 Task: Create a rule when I am mentioned in a comment on a card by anyone.
Action: Mouse pressed left at (736, 204)
Screenshot: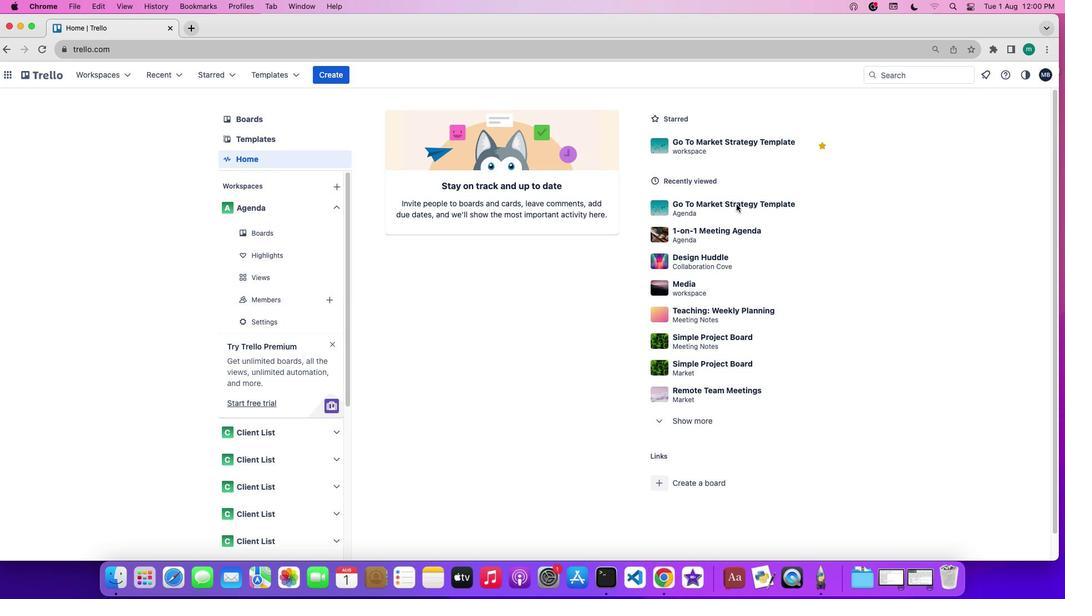 
Action: Mouse pressed left at (736, 204)
Screenshot: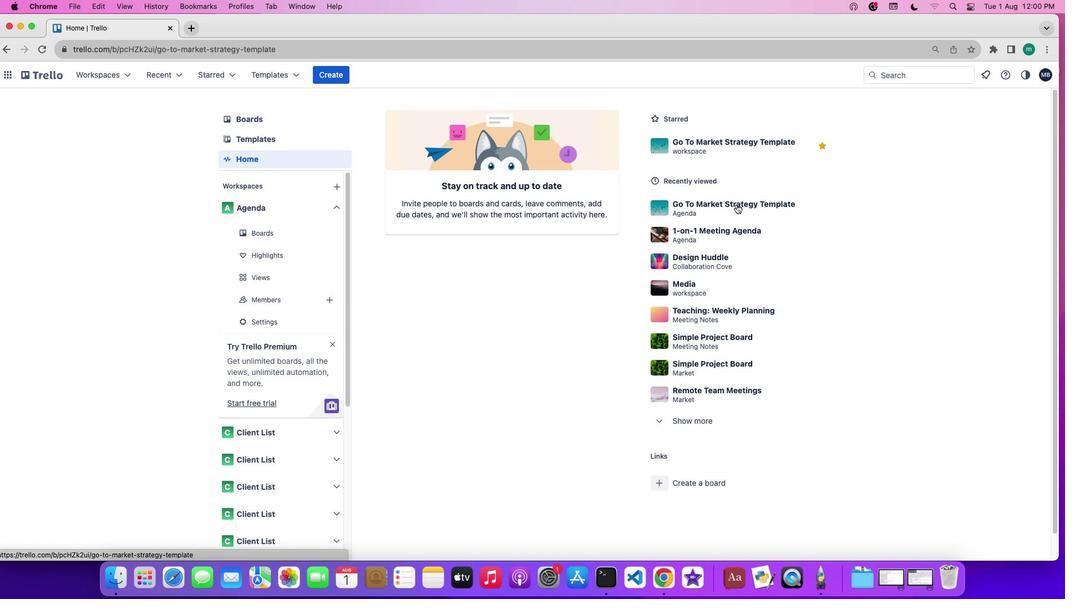 
Action: Mouse moved to (993, 249)
Screenshot: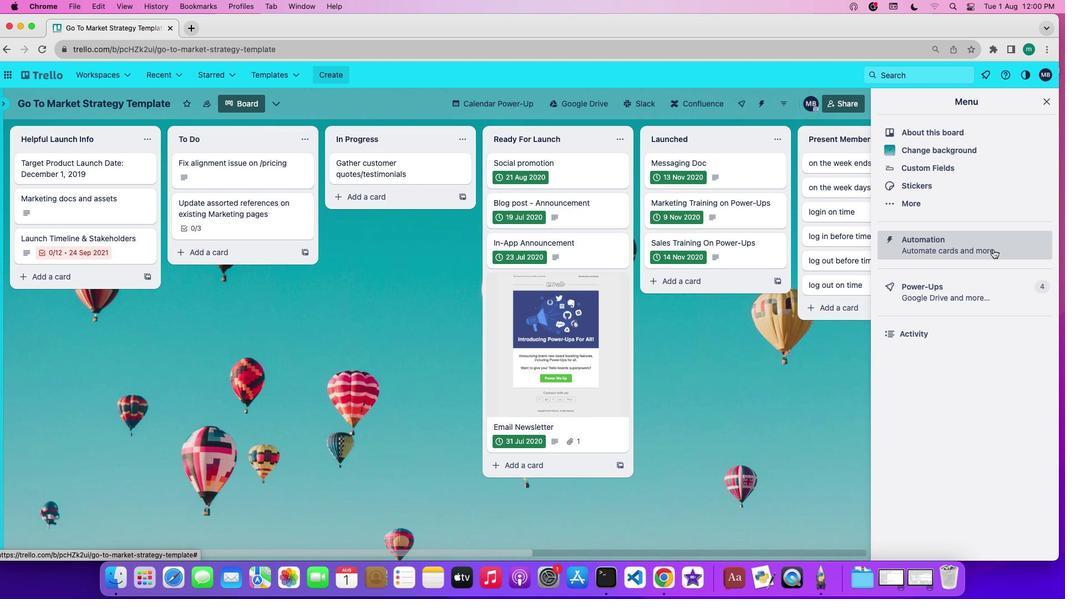 
Action: Mouse pressed left at (993, 249)
Screenshot: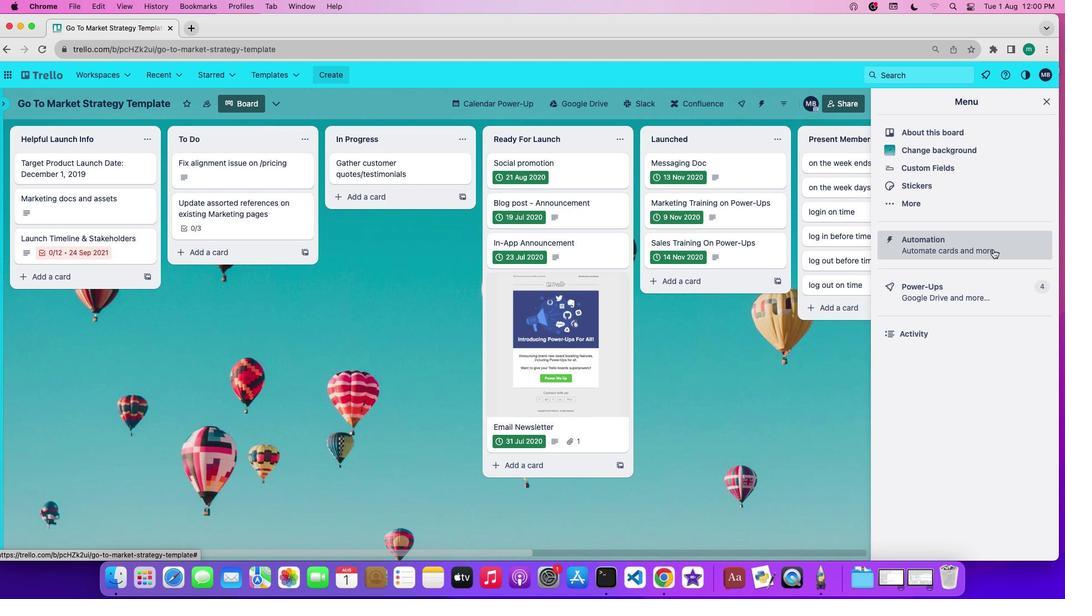 
Action: Mouse moved to (86, 196)
Screenshot: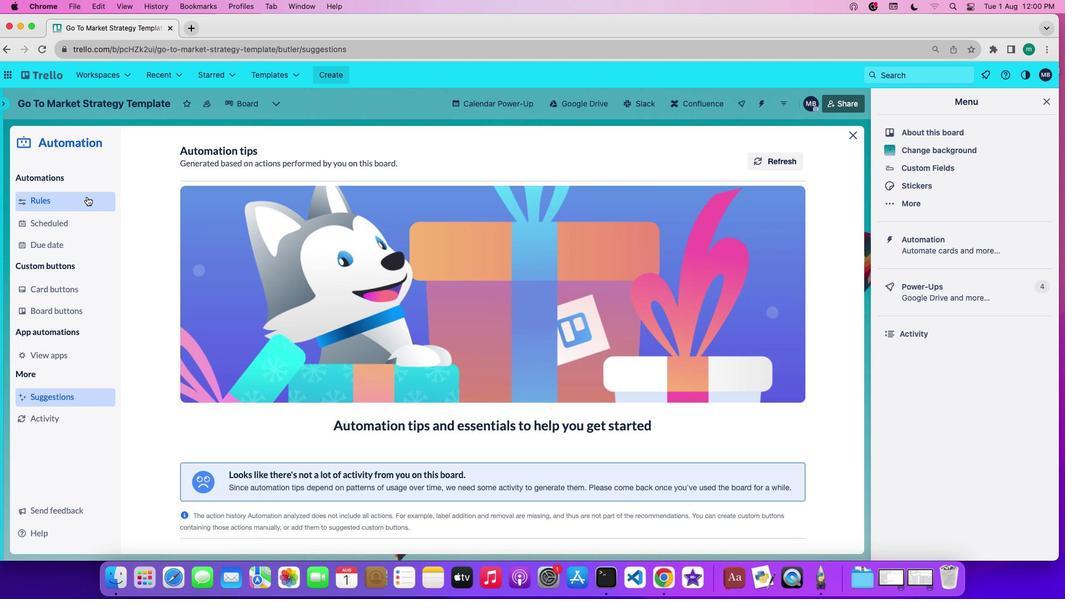 
Action: Mouse pressed left at (86, 196)
Screenshot: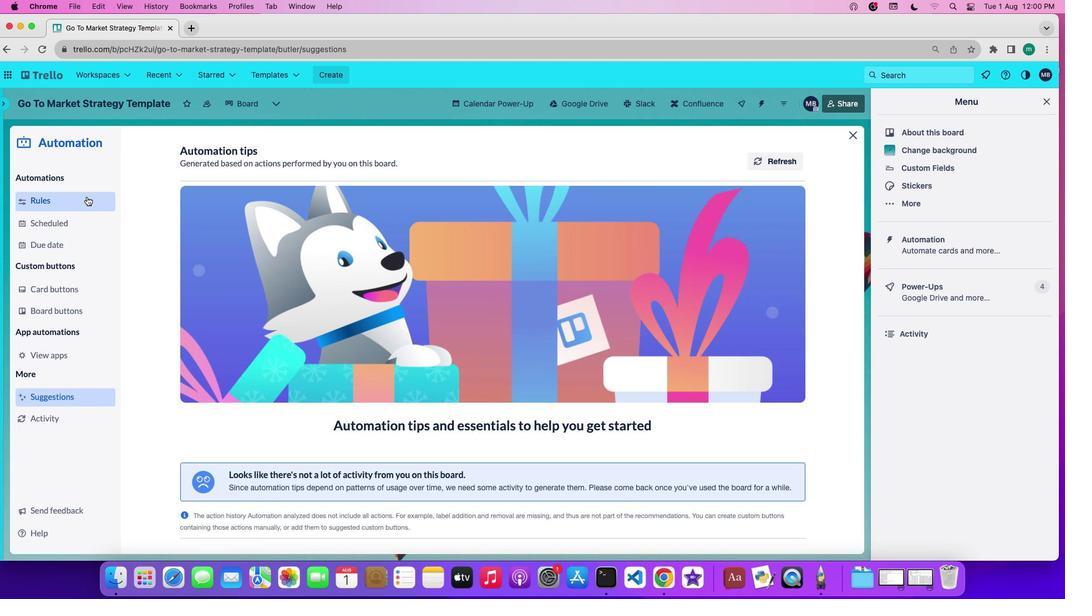 
Action: Mouse moved to (261, 397)
Screenshot: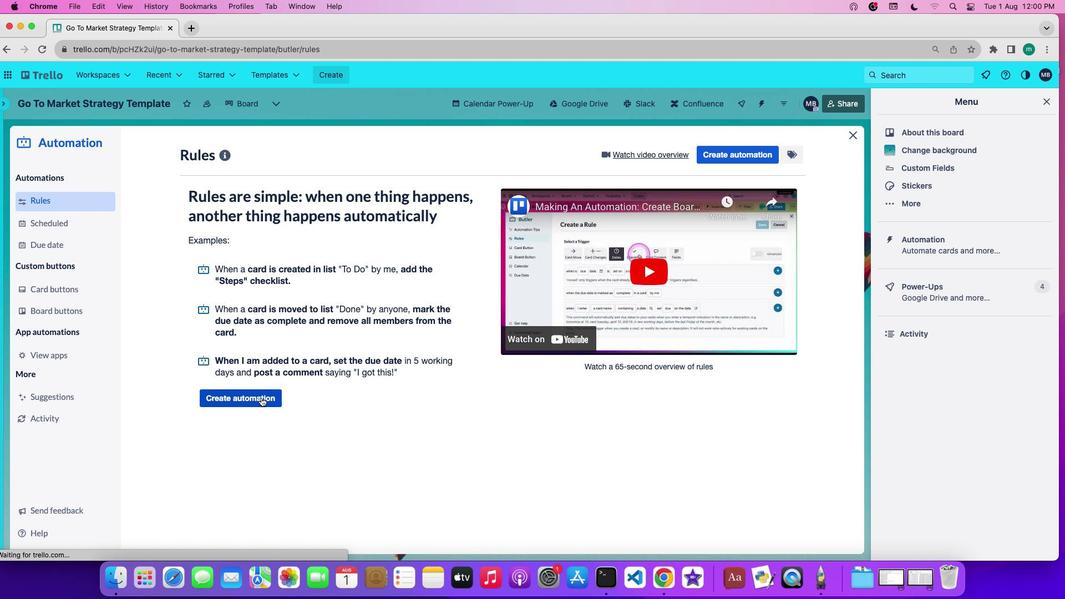 
Action: Mouse pressed left at (261, 397)
Screenshot: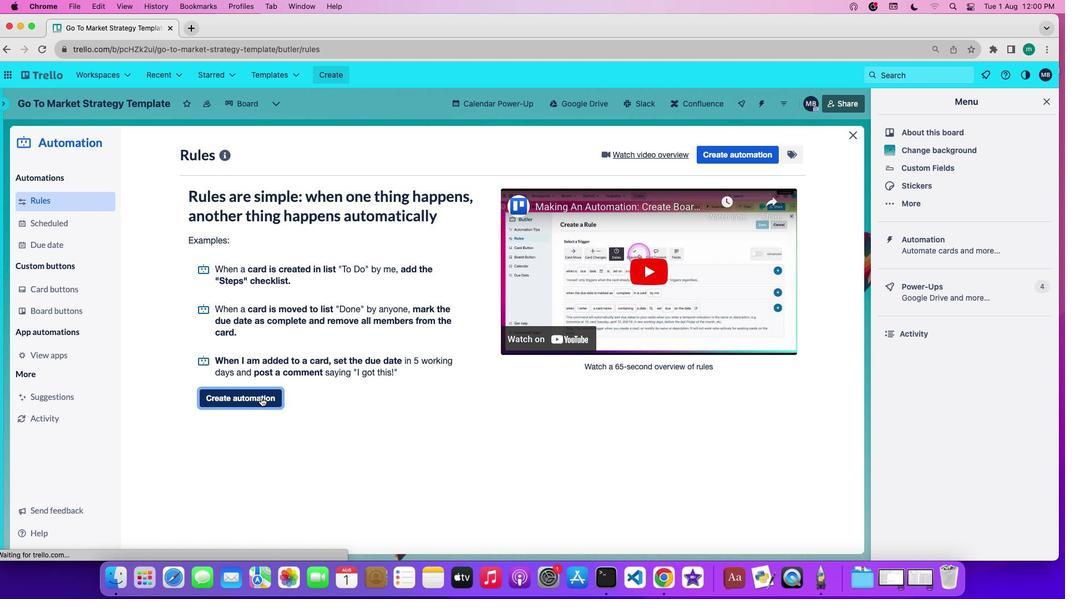 
Action: Mouse moved to (483, 260)
Screenshot: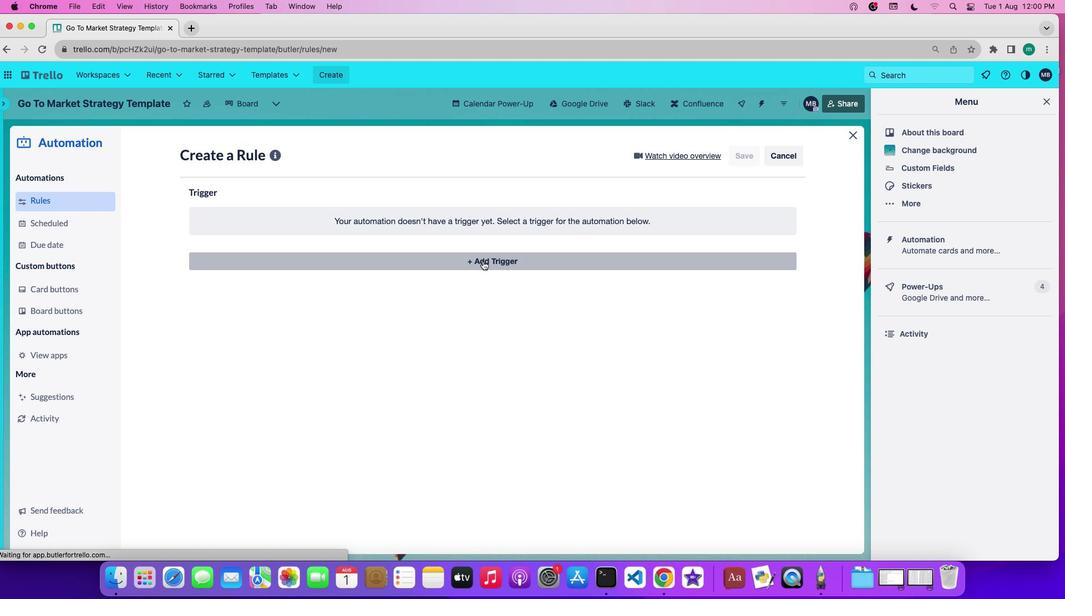 
Action: Mouse pressed left at (483, 260)
Screenshot: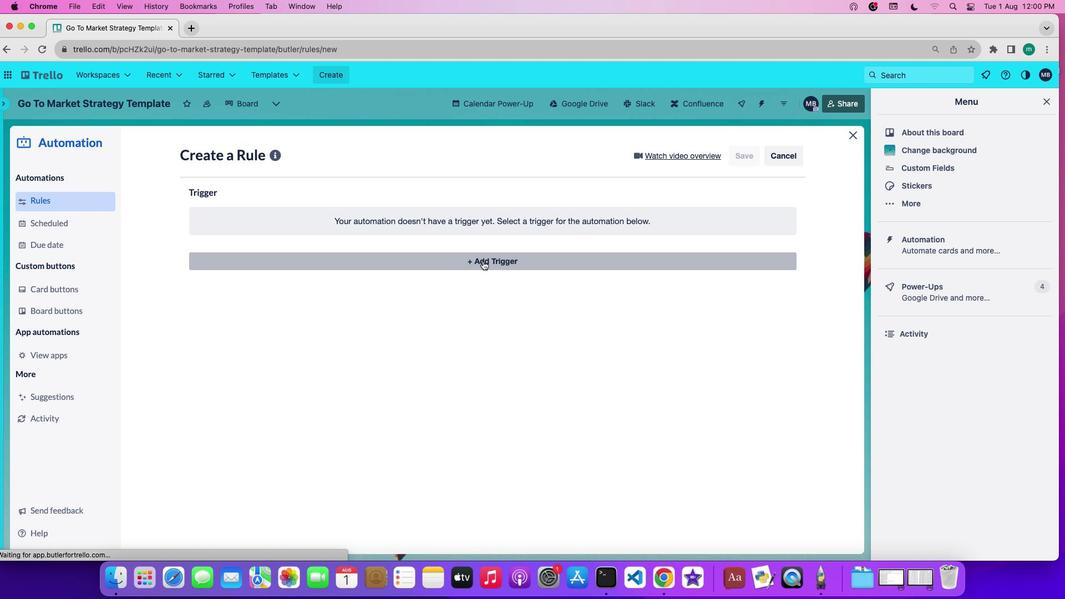 
Action: Mouse moved to (413, 305)
Screenshot: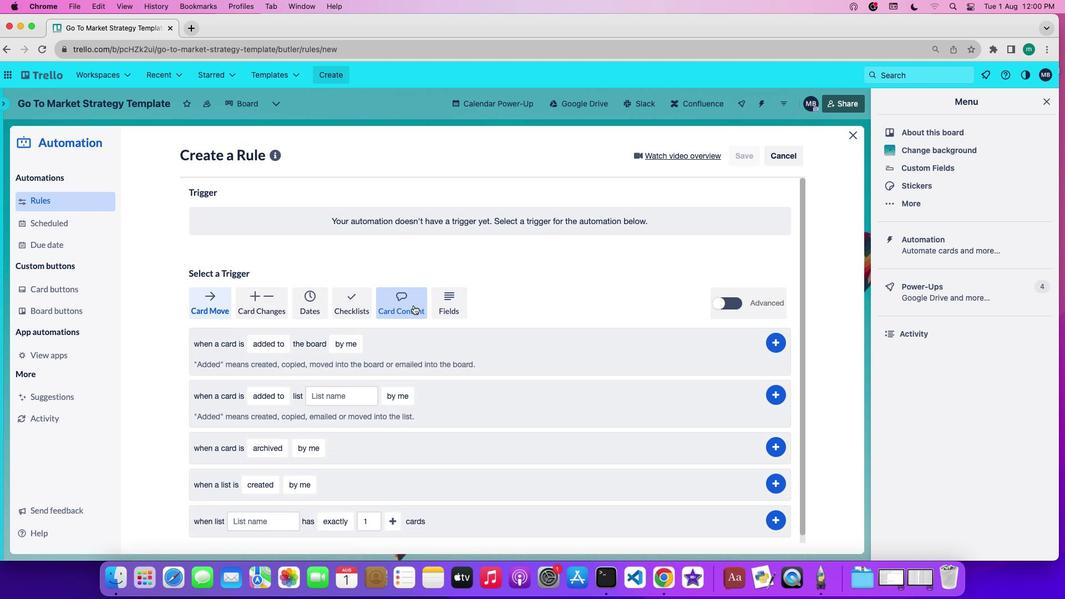 
Action: Mouse pressed left at (413, 305)
Screenshot: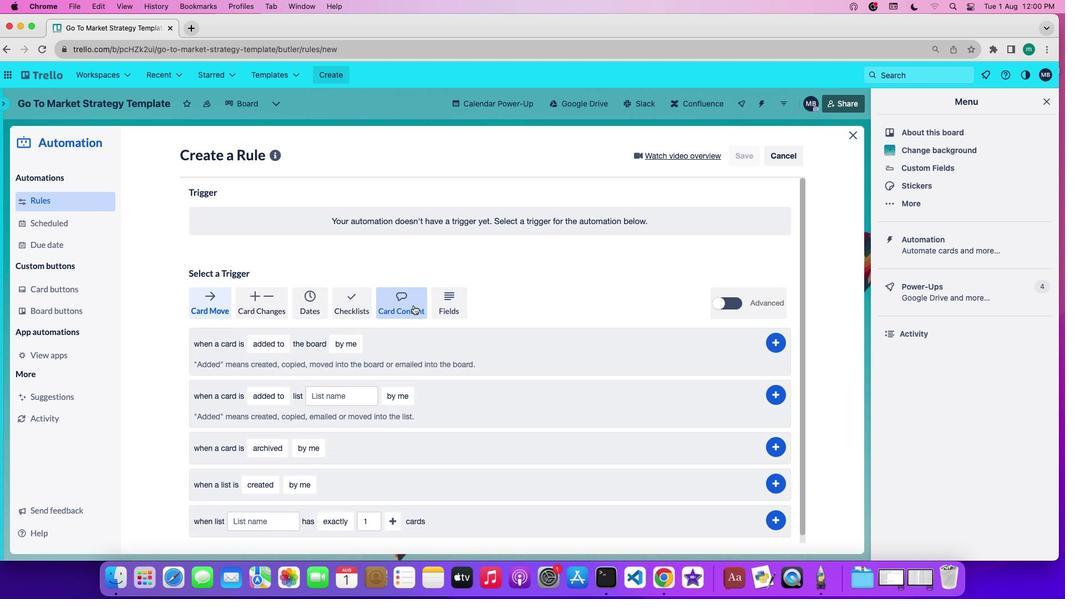 
Action: Mouse moved to (248, 499)
Screenshot: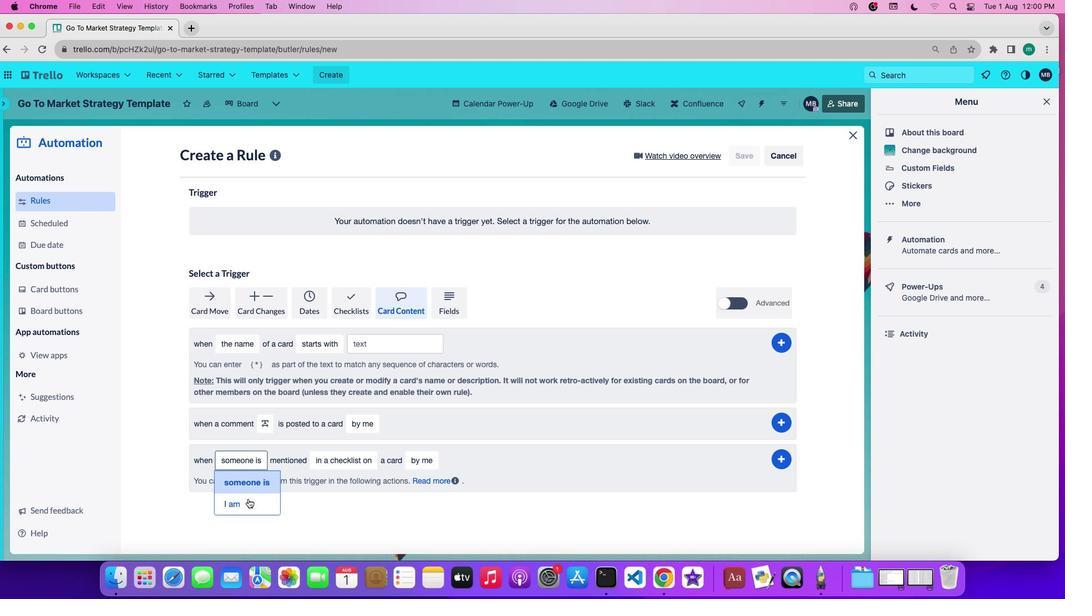
Action: Mouse pressed left at (248, 499)
Screenshot: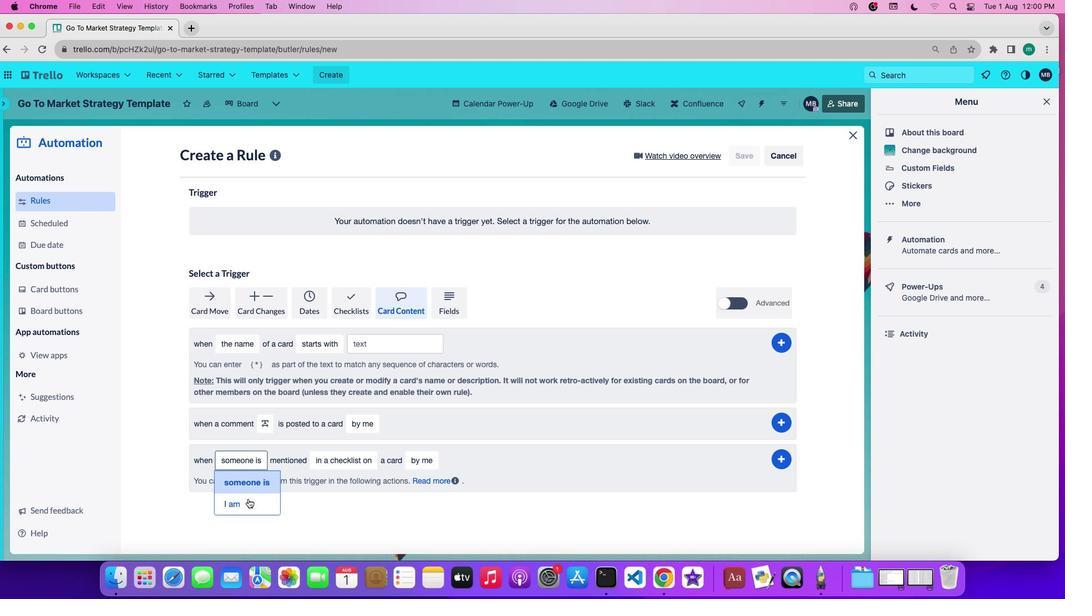 
Action: Mouse moved to (315, 463)
Screenshot: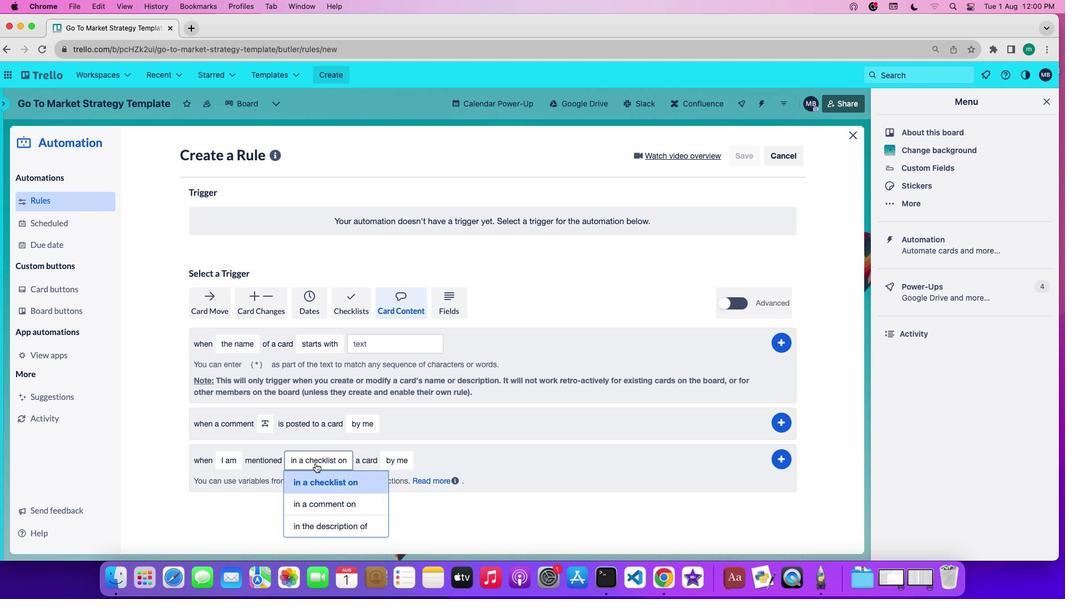 
Action: Mouse pressed left at (315, 463)
Screenshot: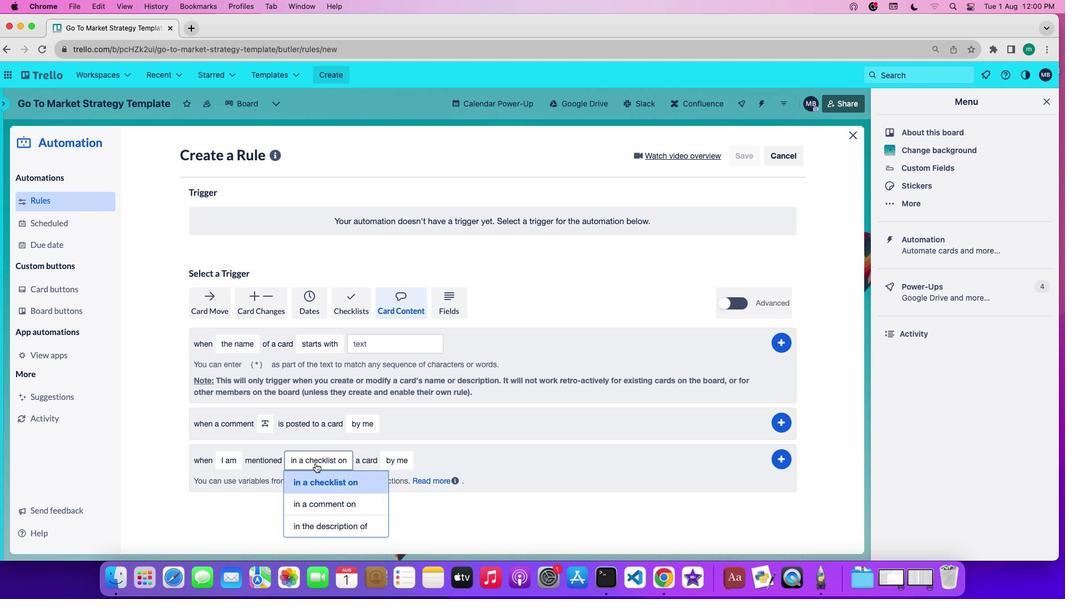 
Action: Mouse moved to (315, 501)
Screenshot: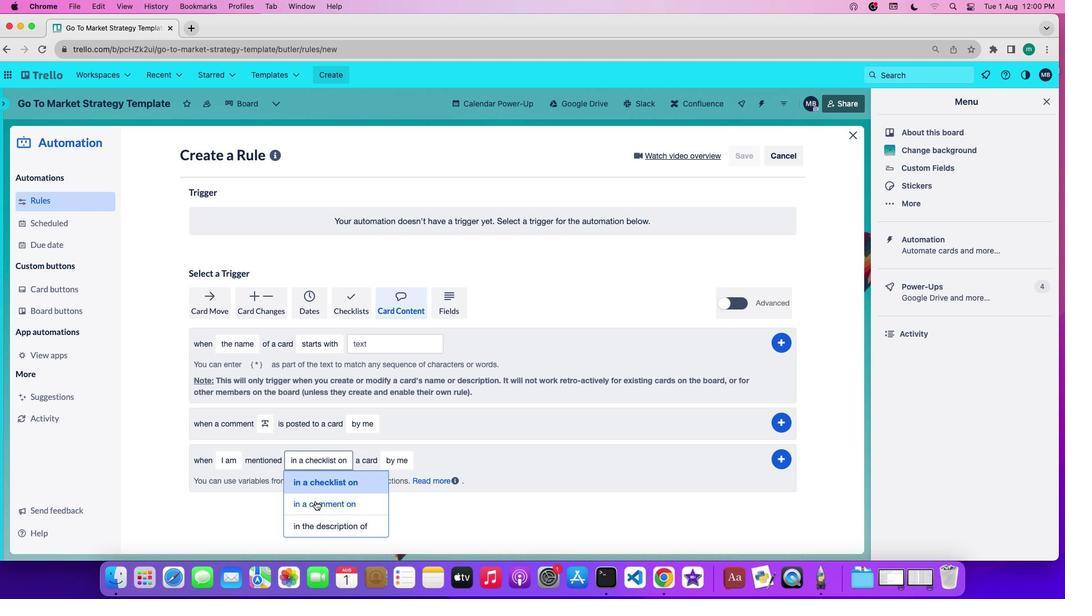 
Action: Mouse pressed left at (315, 501)
Screenshot: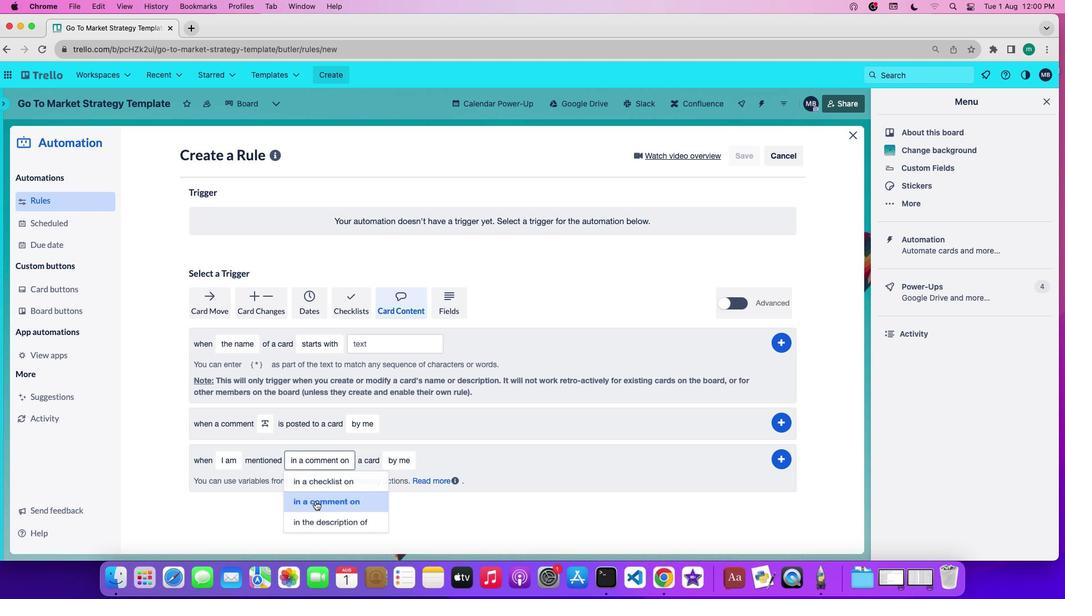 
Action: Mouse moved to (401, 457)
Screenshot: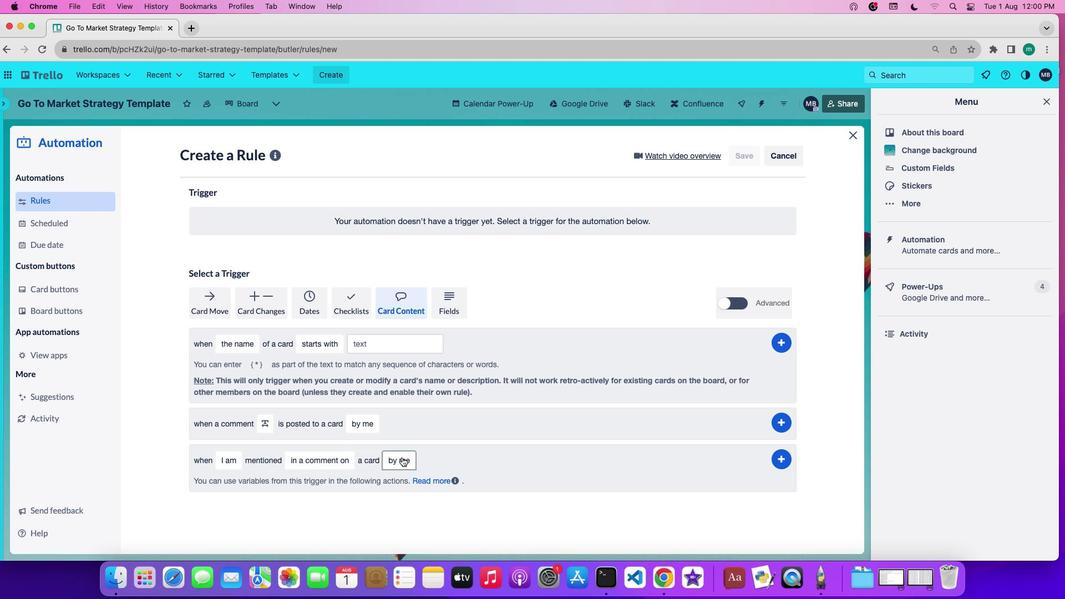 
Action: Mouse pressed left at (401, 457)
Screenshot: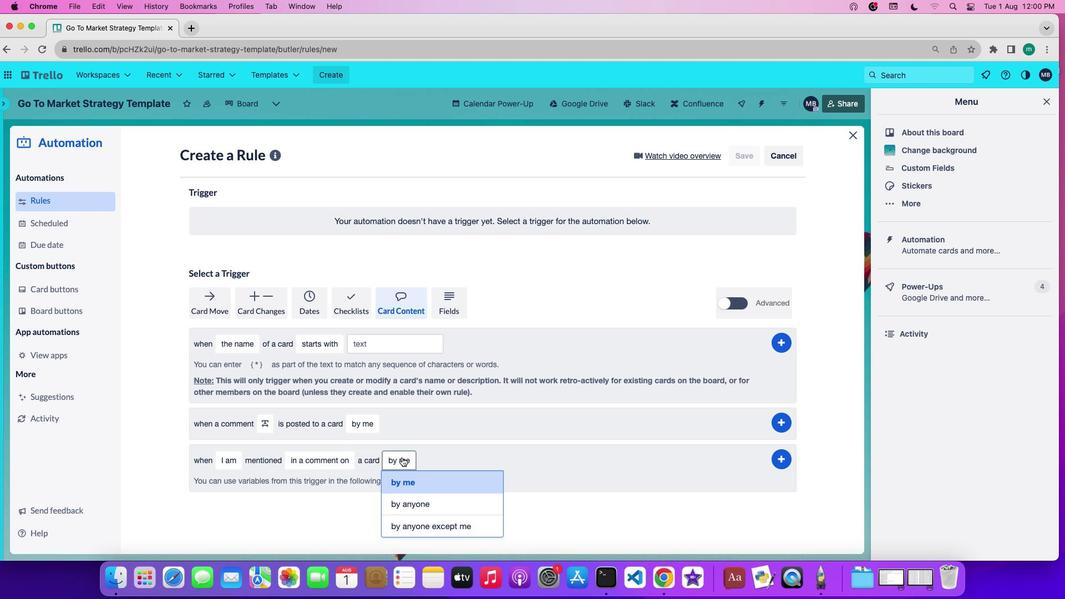
Action: Mouse moved to (413, 499)
Screenshot: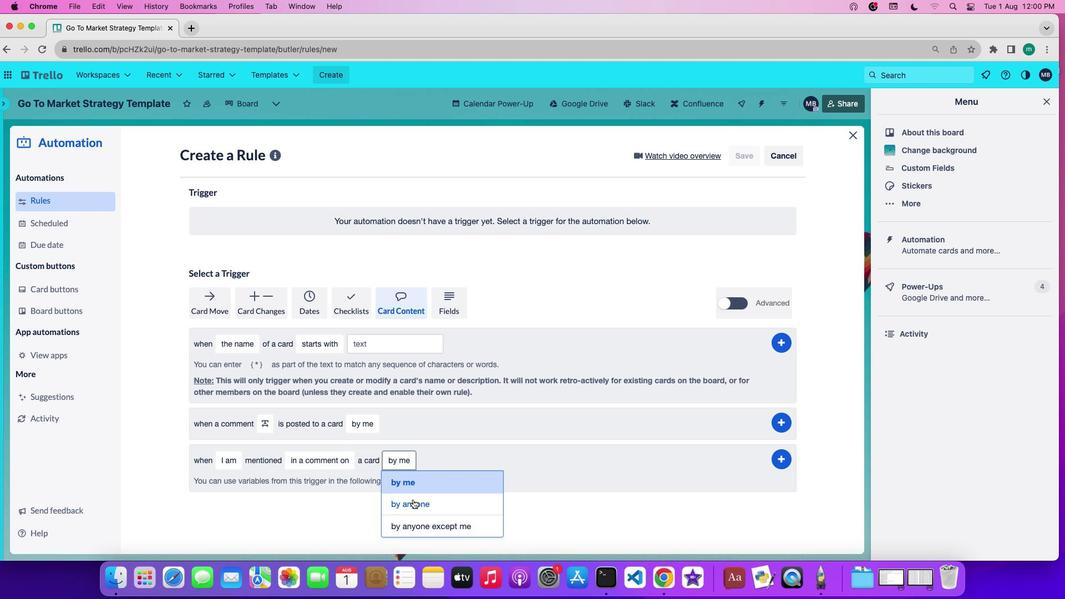 
Action: Mouse pressed left at (413, 499)
Screenshot: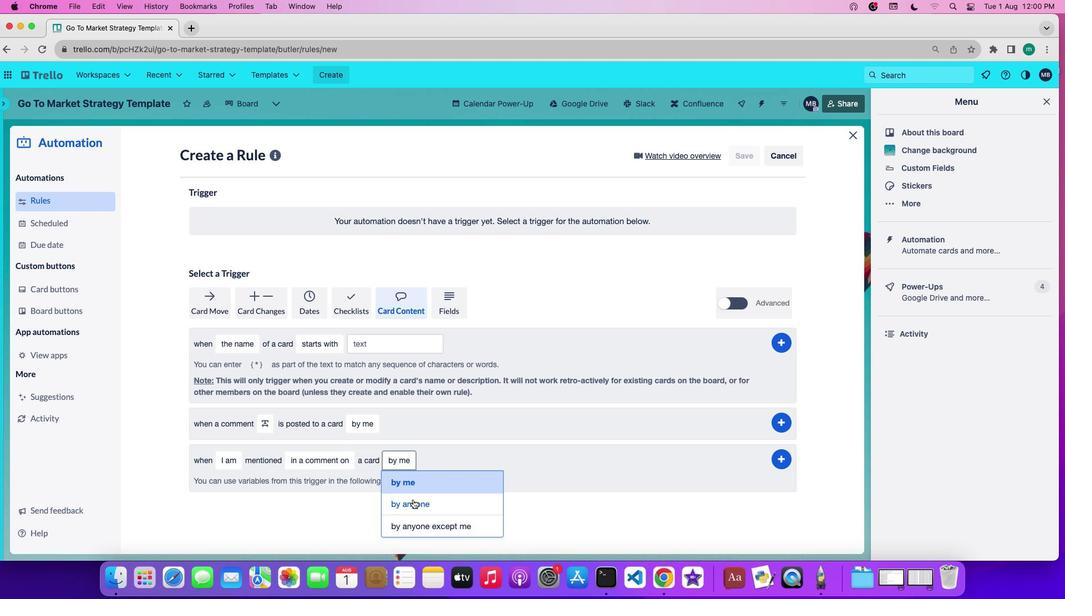 
Action: Mouse moved to (788, 465)
Screenshot: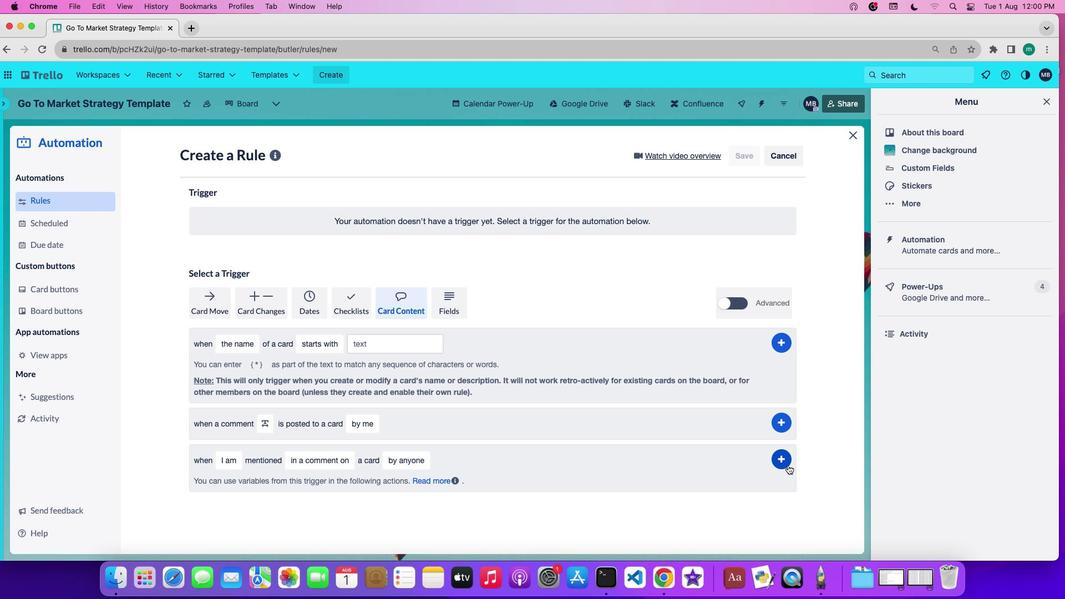 
Action: Mouse pressed left at (788, 465)
Screenshot: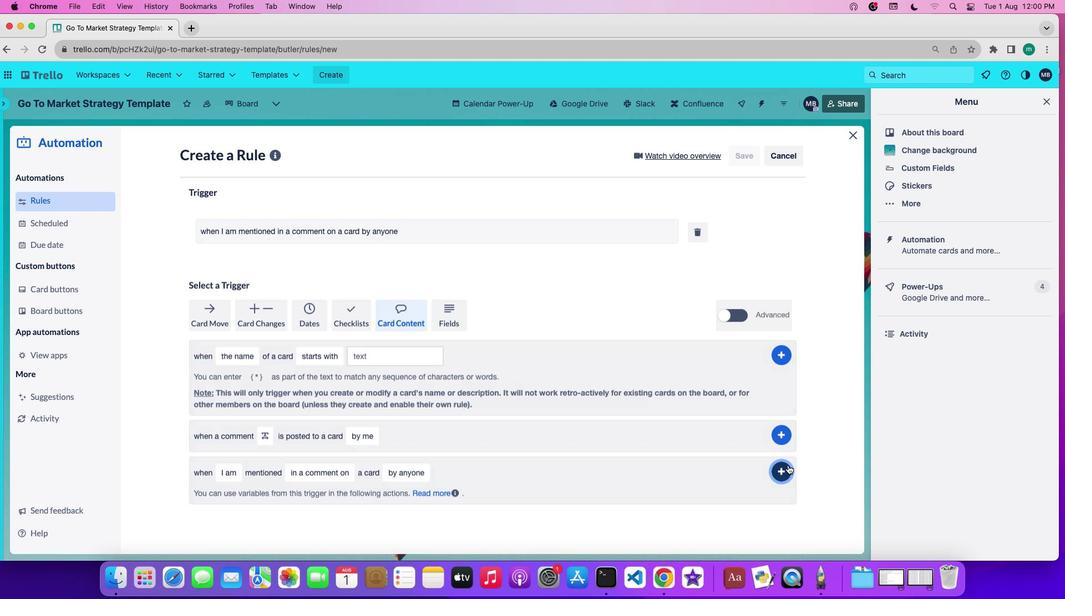 
Action: Mouse moved to (785, 465)
Screenshot: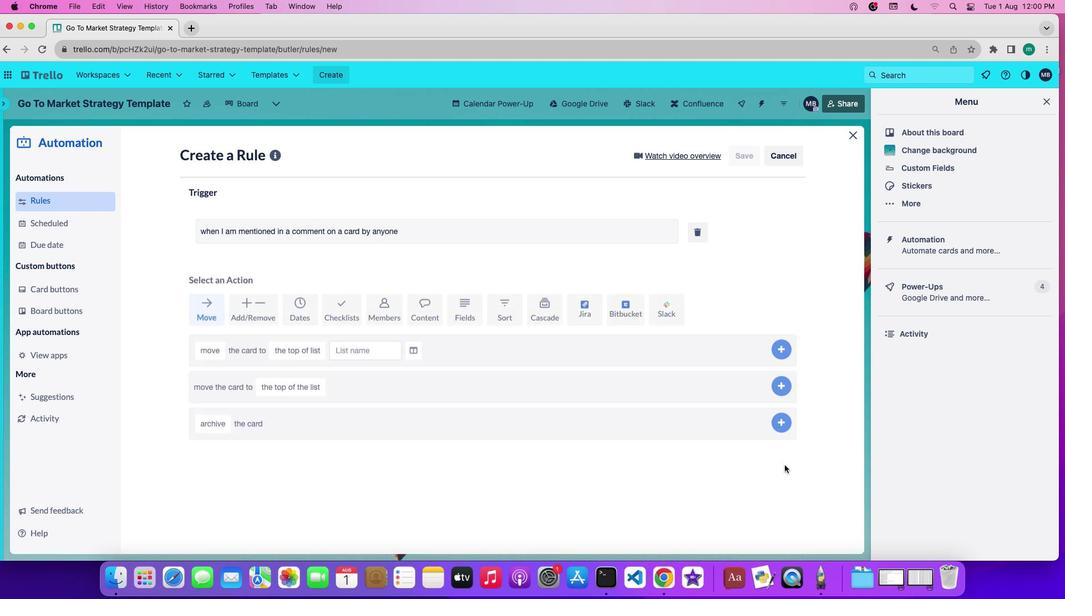 
